 Task: Add a field from the Popular template Priority with name TripHive.
Action: Mouse moved to (88, 467)
Screenshot: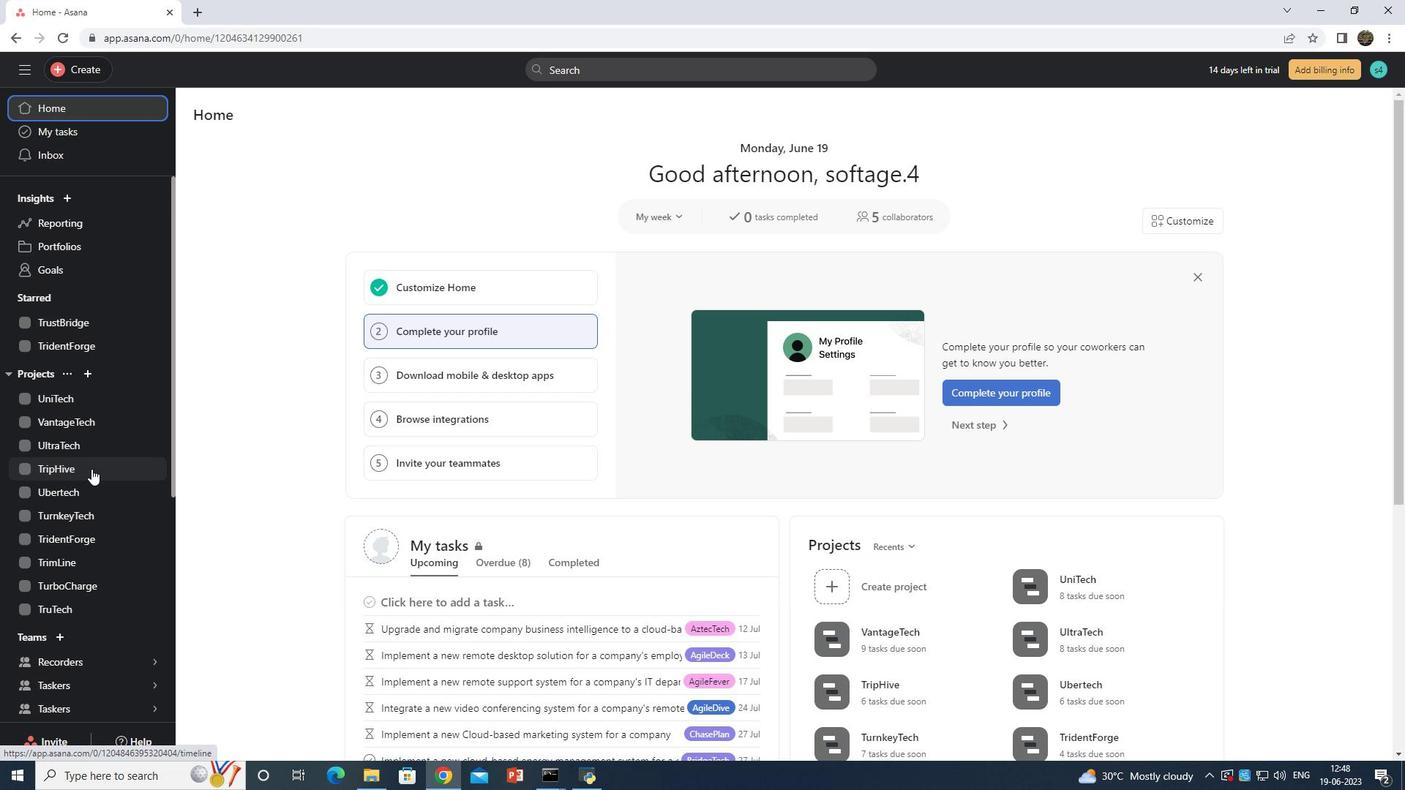 
Action: Mouse pressed left at (88, 467)
Screenshot: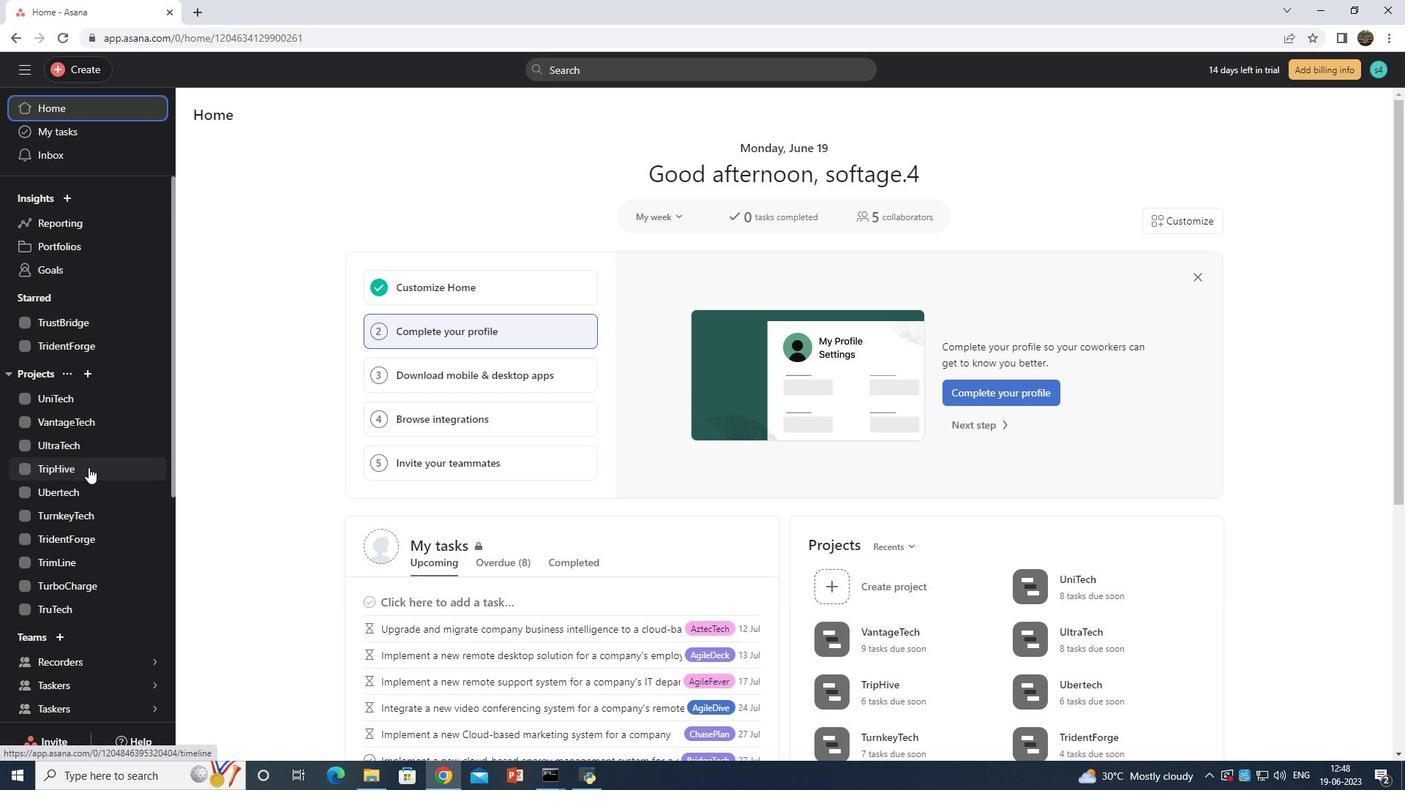 
Action: Mouse moved to (264, 144)
Screenshot: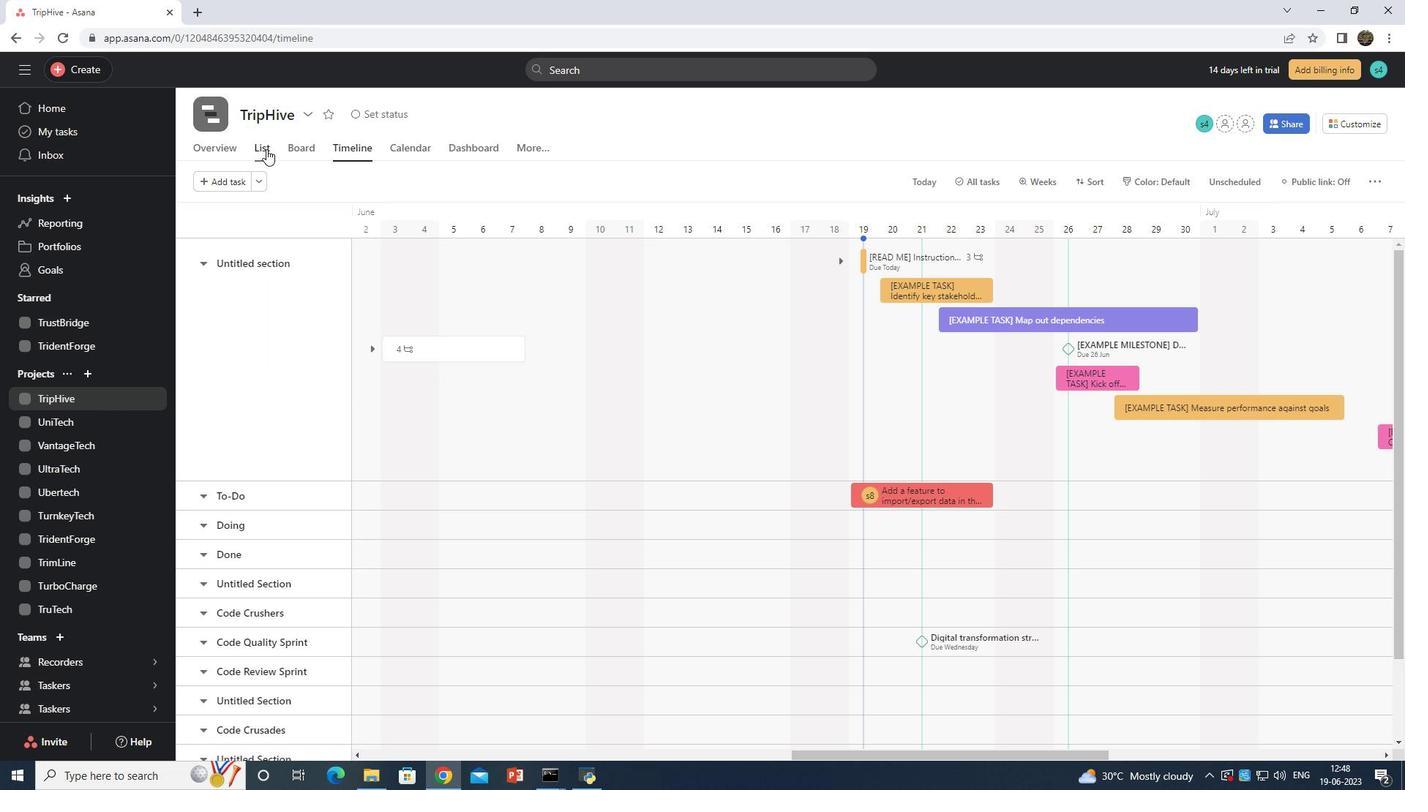 
Action: Mouse pressed left at (264, 144)
Screenshot: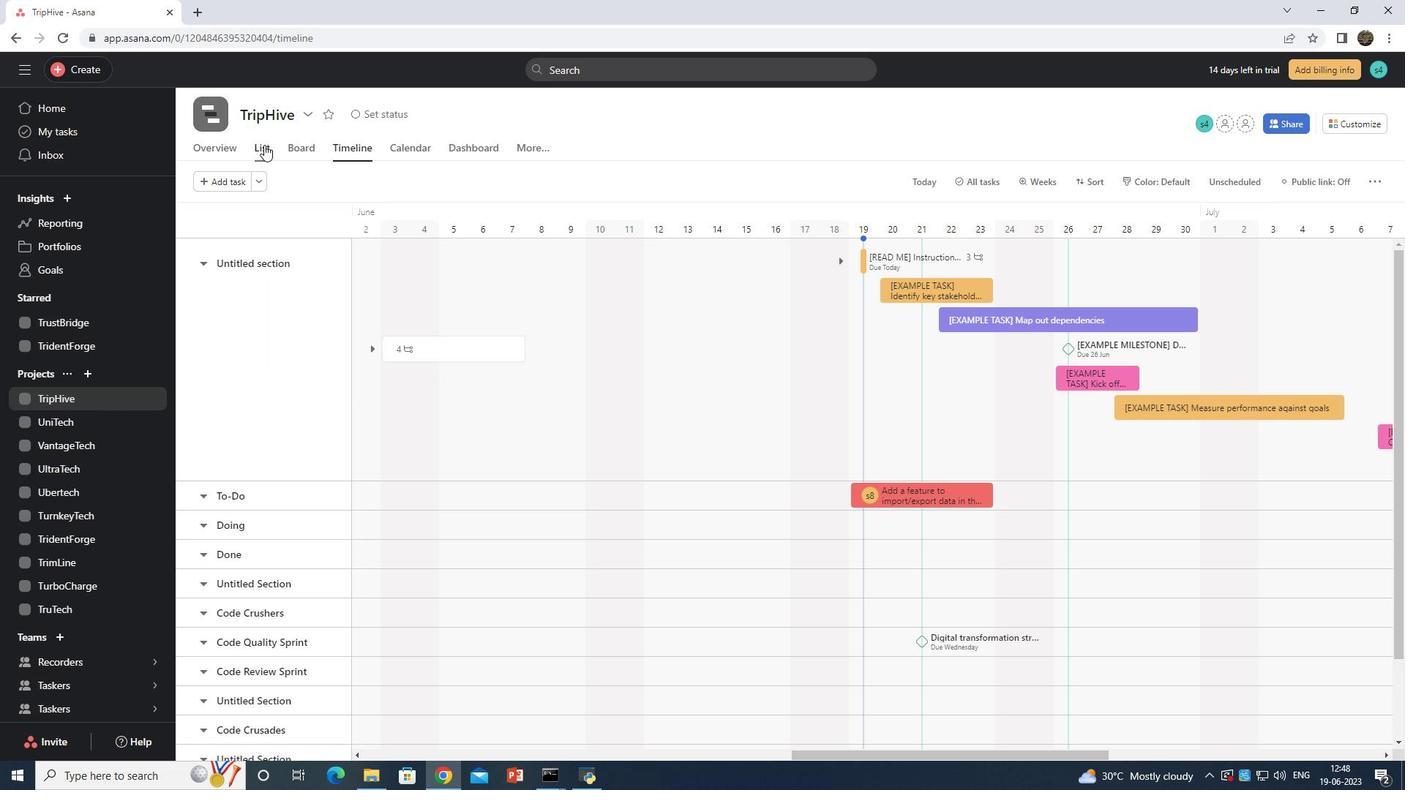 
Action: Mouse moved to (1094, 217)
Screenshot: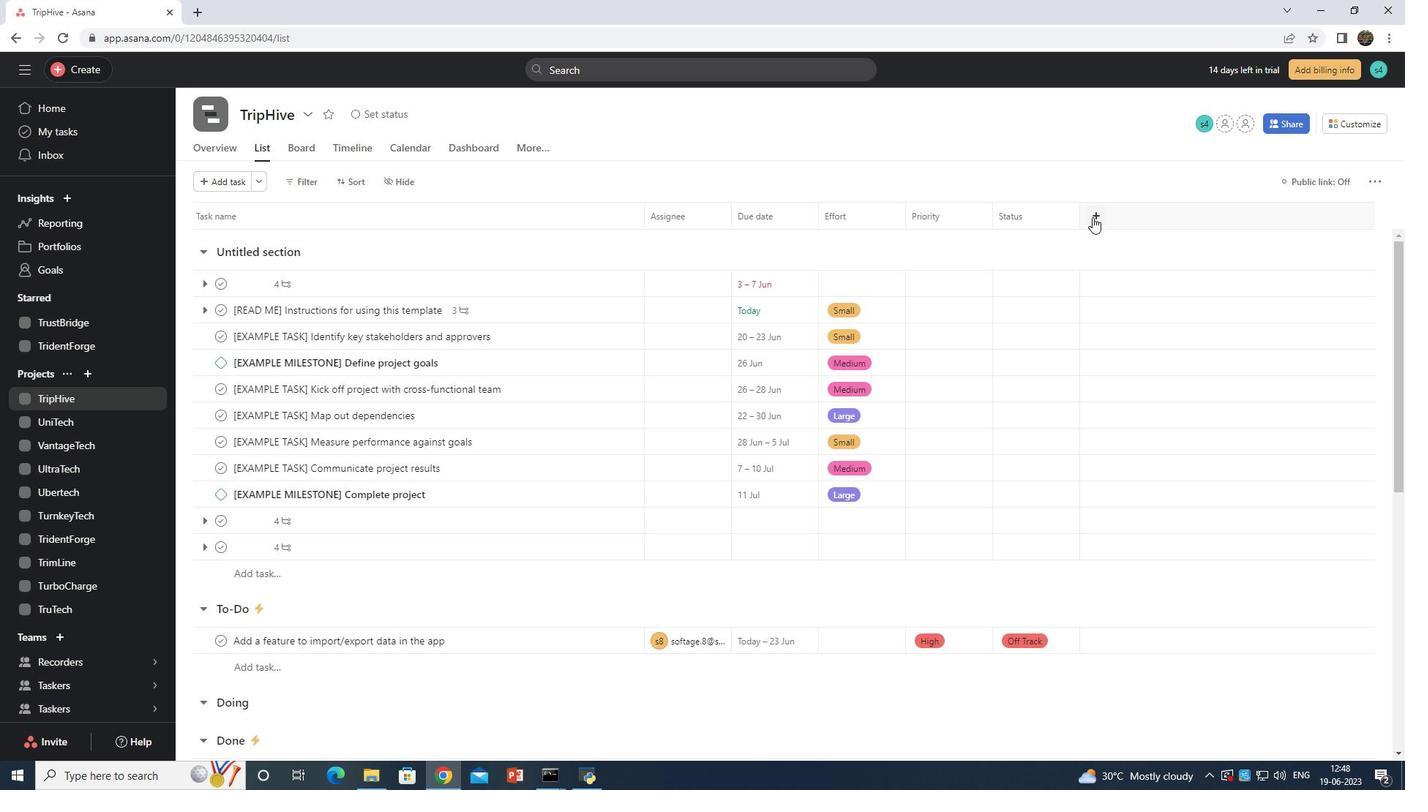 
Action: Mouse pressed left at (1094, 217)
Screenshot: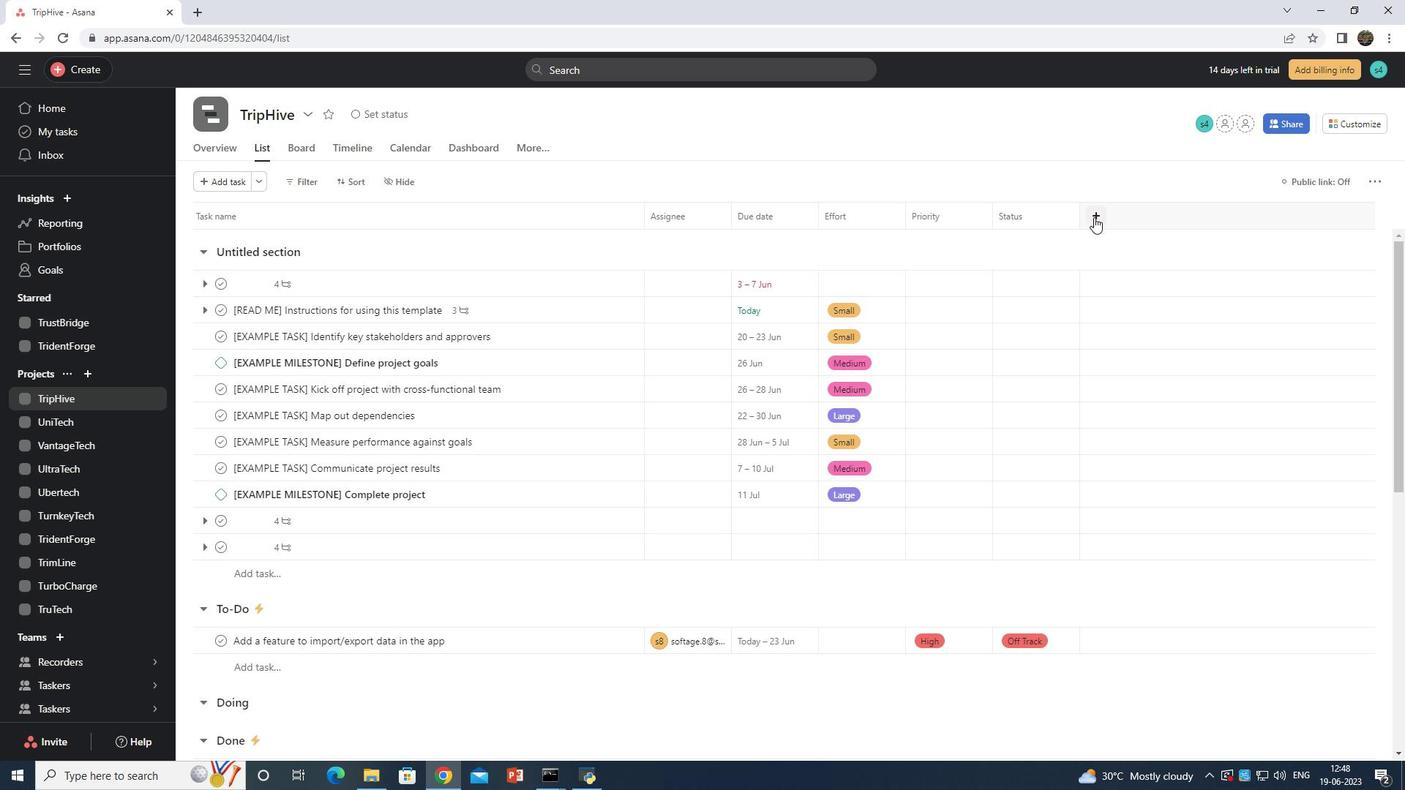 
Action: Mouse moved to (1105, 269)
Screenshot: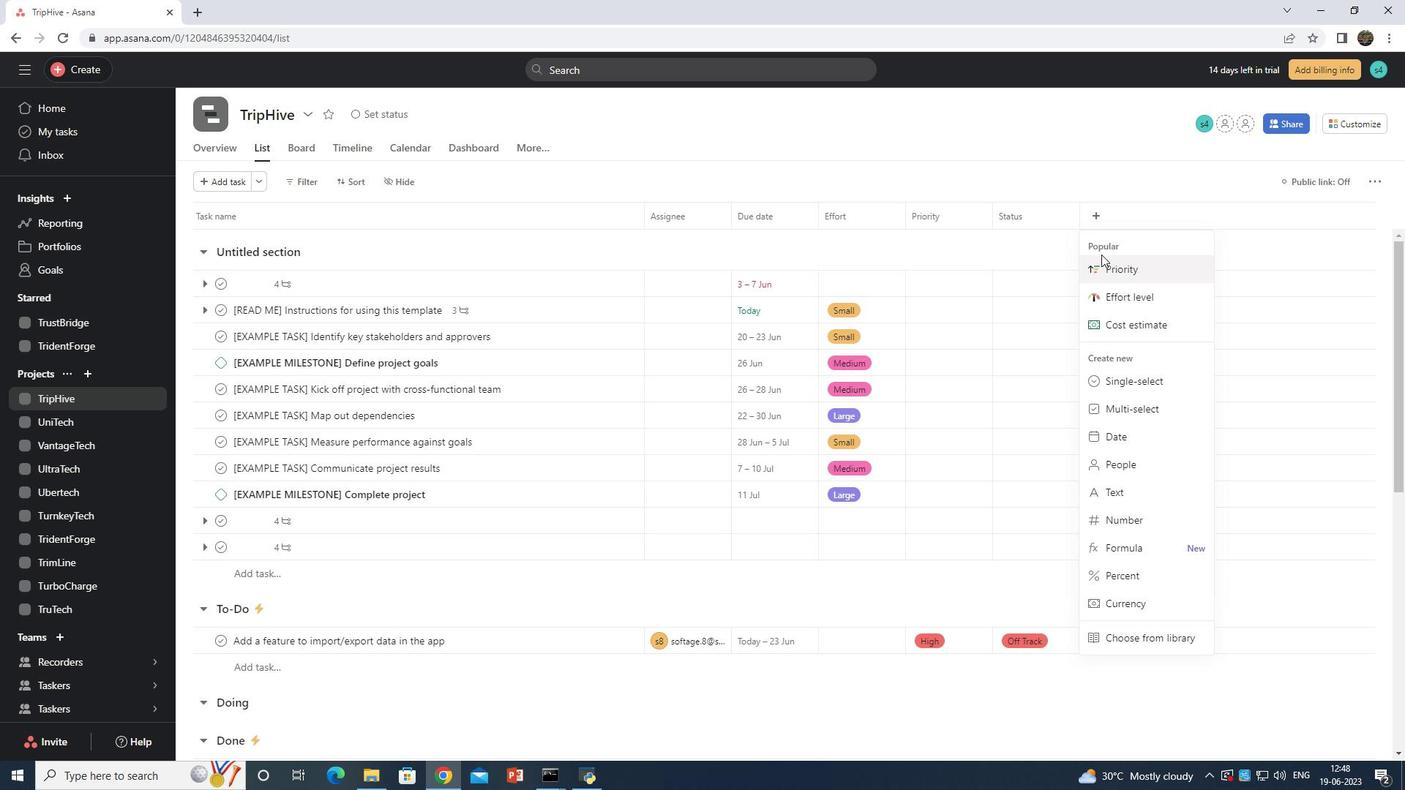 
Action: Mouse pressed left at (1105, 269)
Screenshot: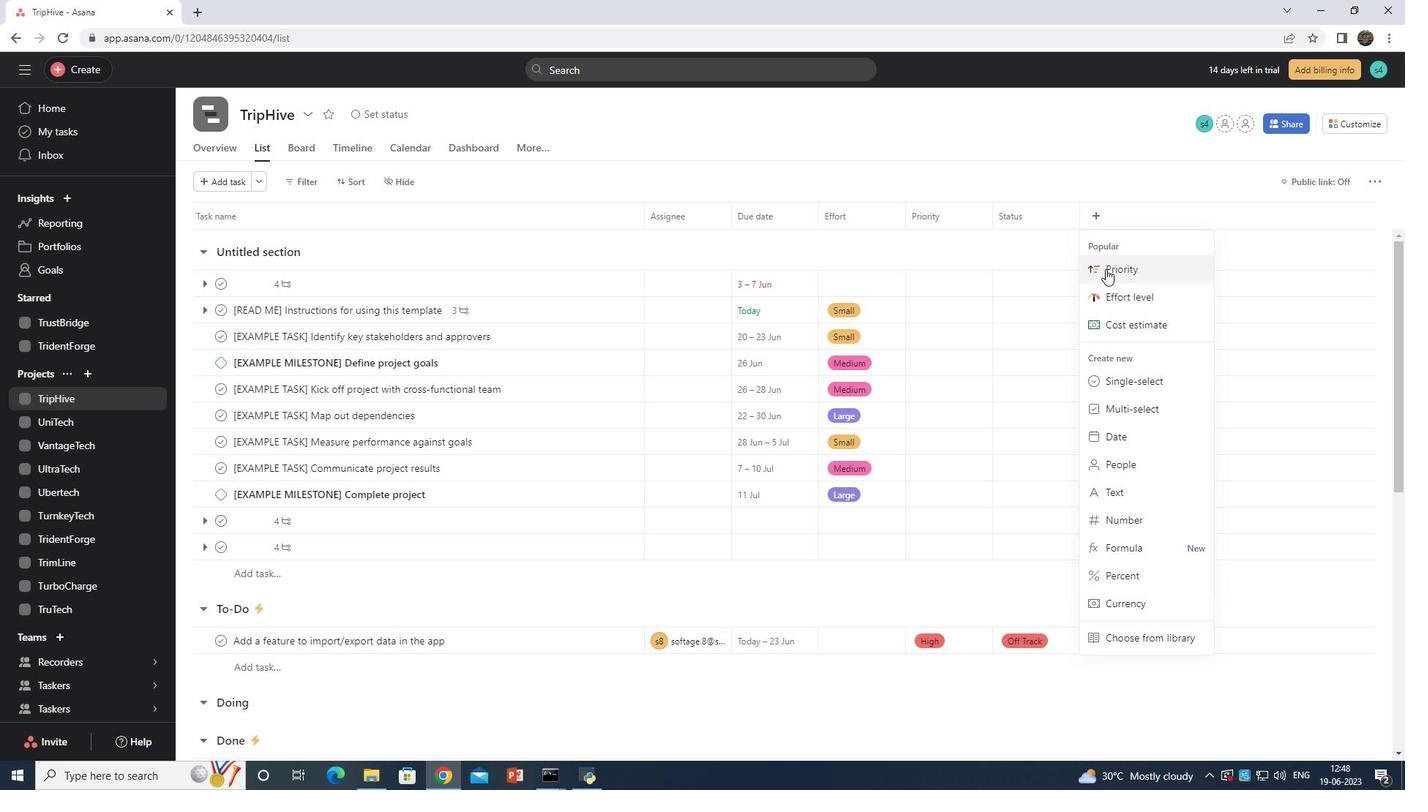 
Action: Mouse moved to (1105, 269)
Screenshot: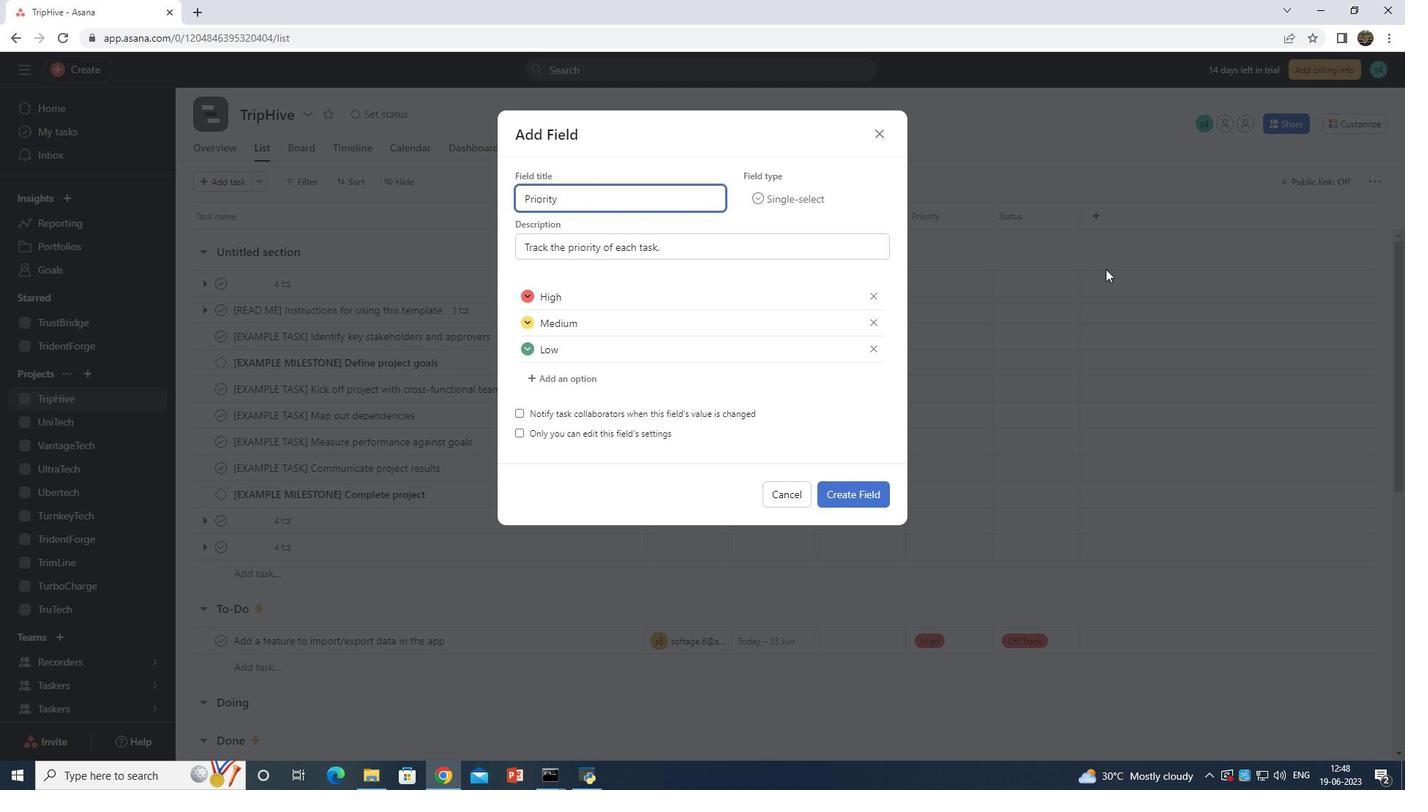 
Action: Key pressed <Key.backspace><Key.backspace><Key.backspace><Key.backspace><Key.backspace><Key.backspace><Key.backspace><Key.backspace><Key.backspace><Key.backspace><Key.backspace><Key.backspace><Key.backspace><Key.backspace><Key.backspace><Key.backspace><Key.backspace><Key.backspace><Key.backspace><Key.backspace><Key.backspace><Key.backspace><Key.backspace><Key.shift>Trip<Key.shift>Hive
Screenshot: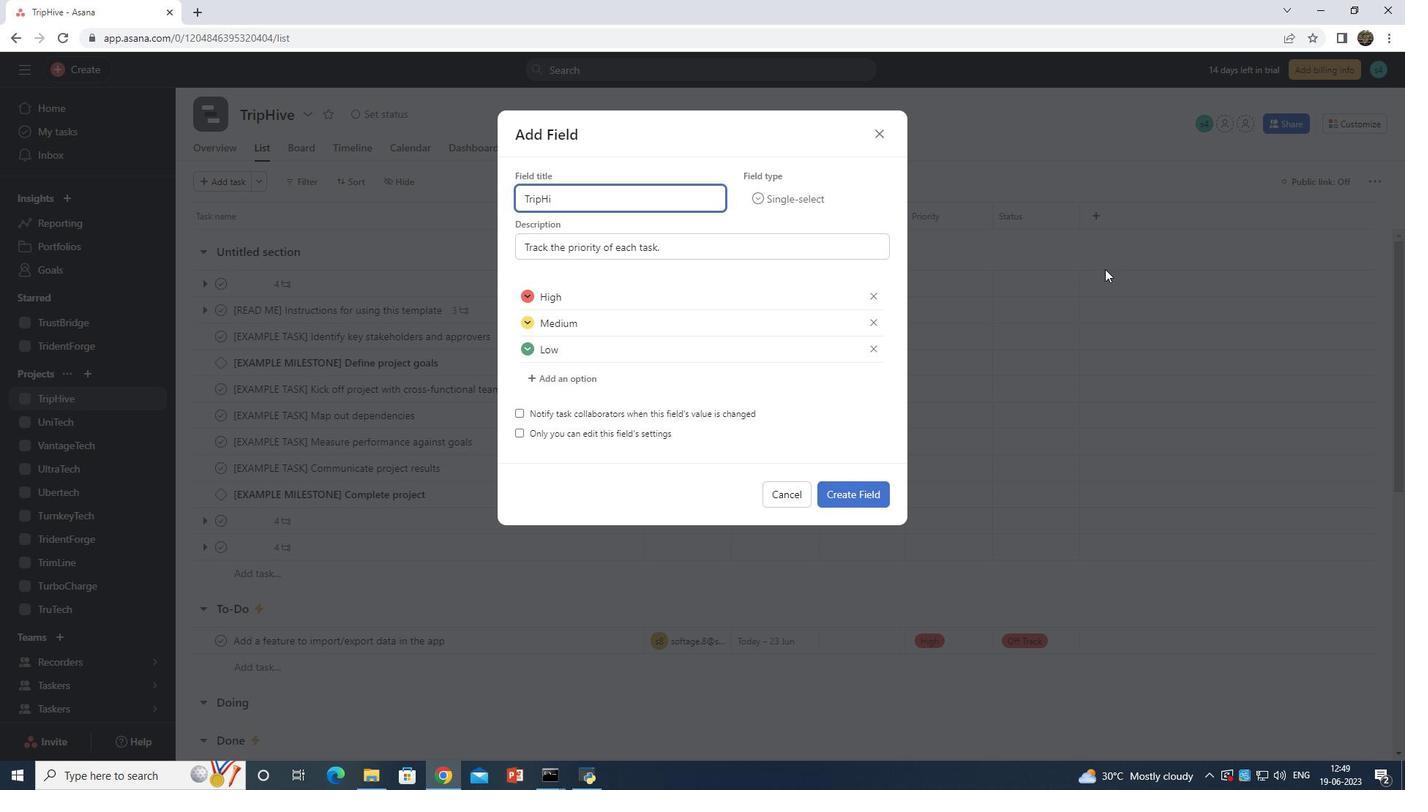 
Action: Mouse moved to (855, 485)
Screenshot: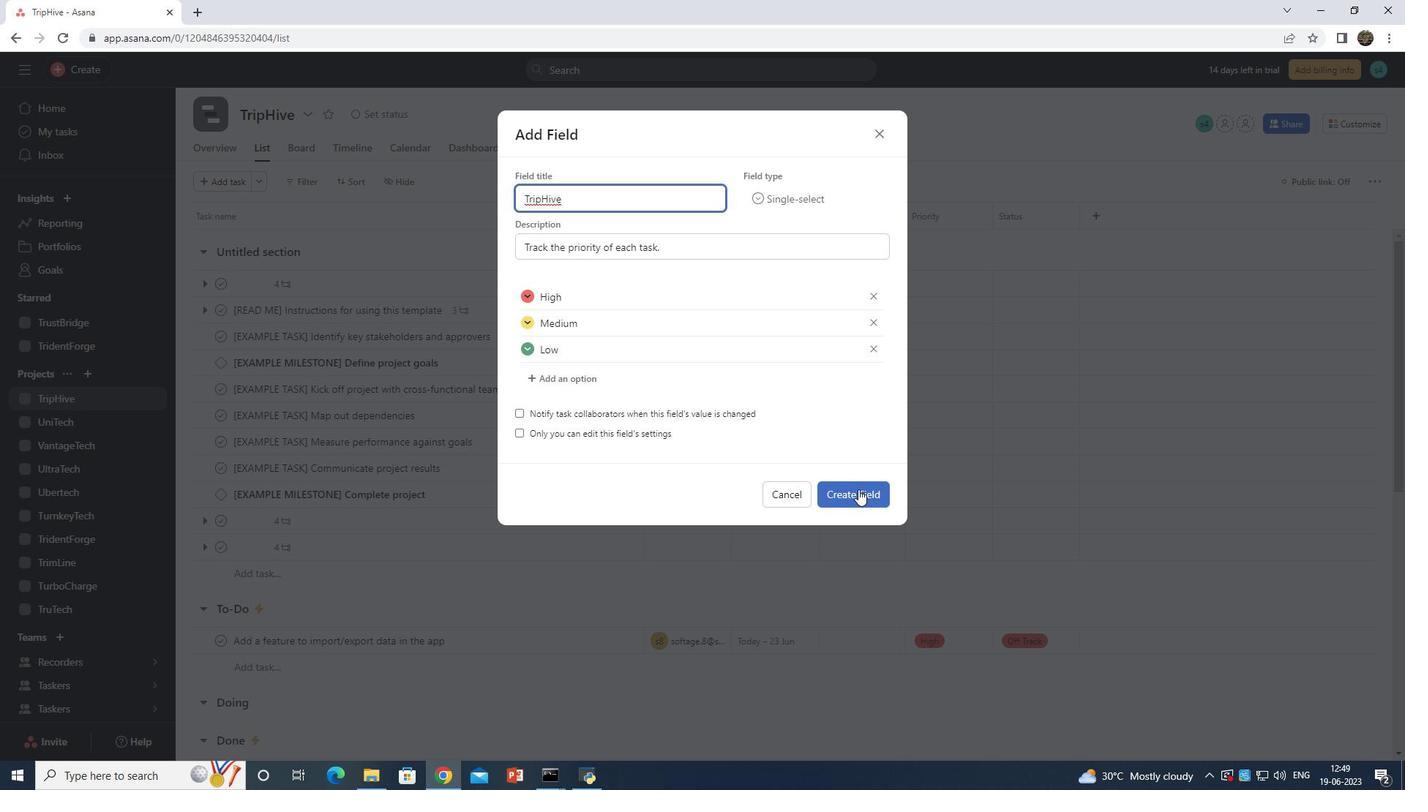 
Action: Mouse pressed left at (855, 485)
Screenshot: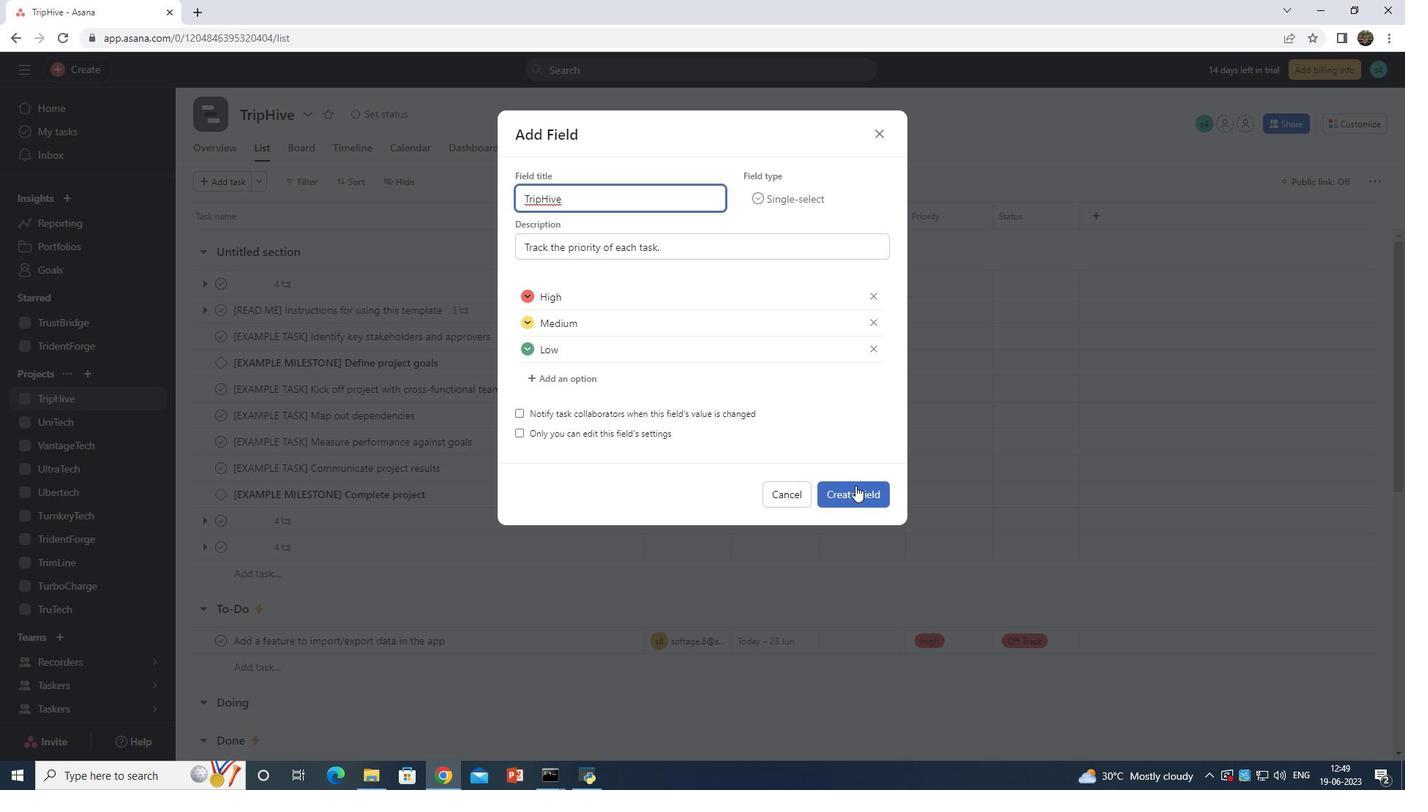 
